 Task: Play online crossword game.
Action: Mouse moved to (345, 206)
Screenshot: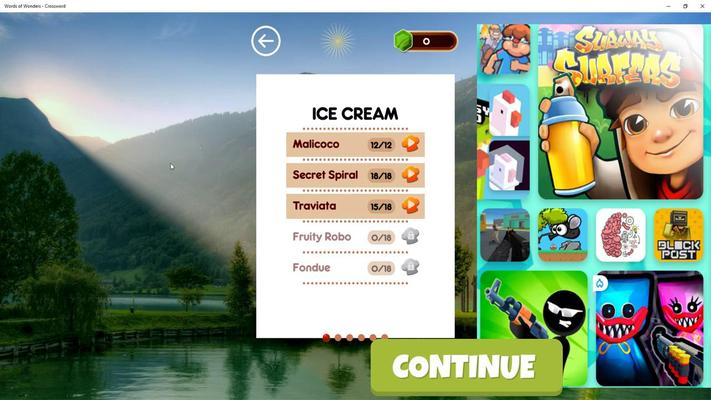 
Action: Mouse pressed left at (345, 206)
Screenshot: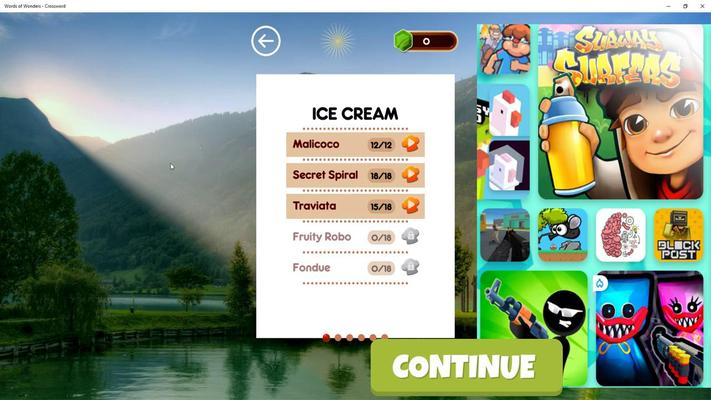 
Action: Mouse moved to (215, 200)
Screenshot: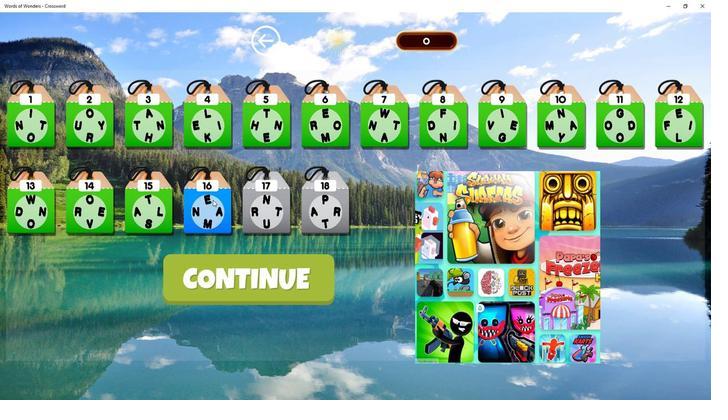
Action: Mouse pressed left at (215, 200)
Screenshot: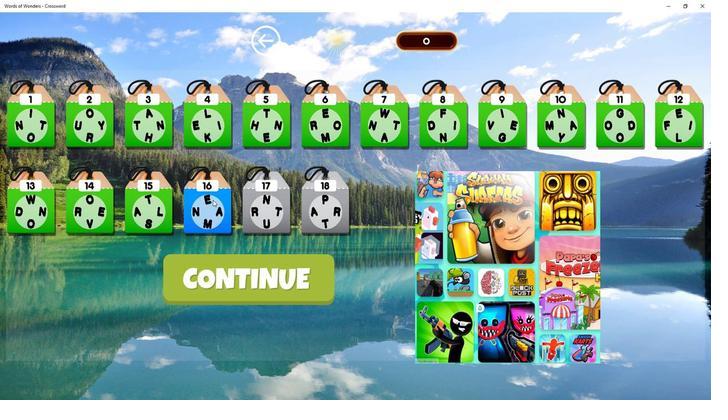 
Action: Mouse moved to (342, 264)
Screenshot: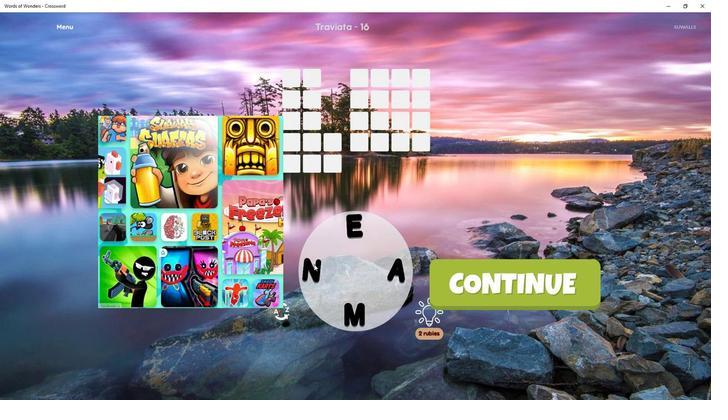 
Action: Mouse pressed left at (342, 264)
Screenshot: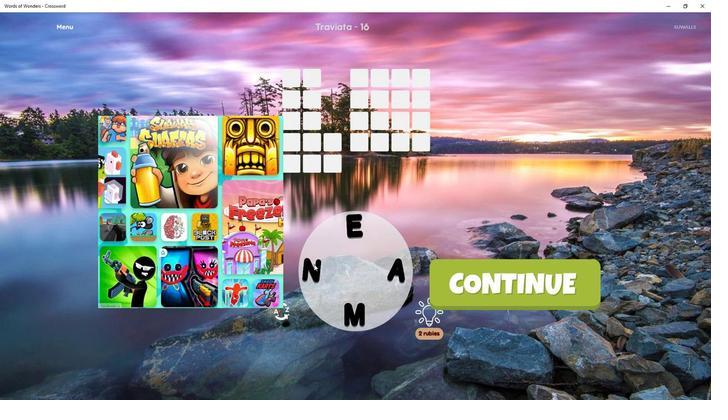 
Action: Mouse moved to (390, 309)
Screenshot: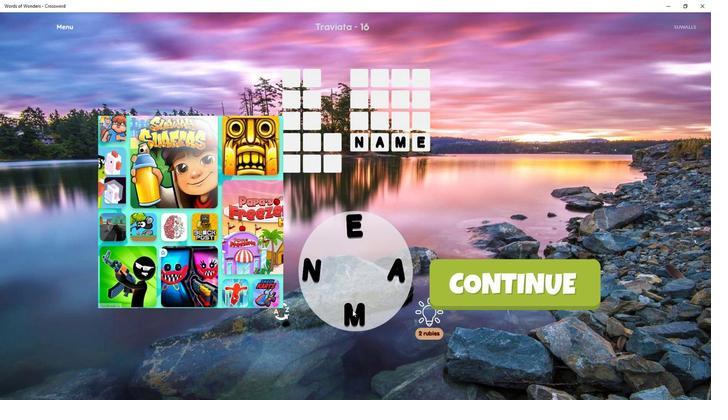 
Action: Mouse pressed left at (390, 309)
Screenshot: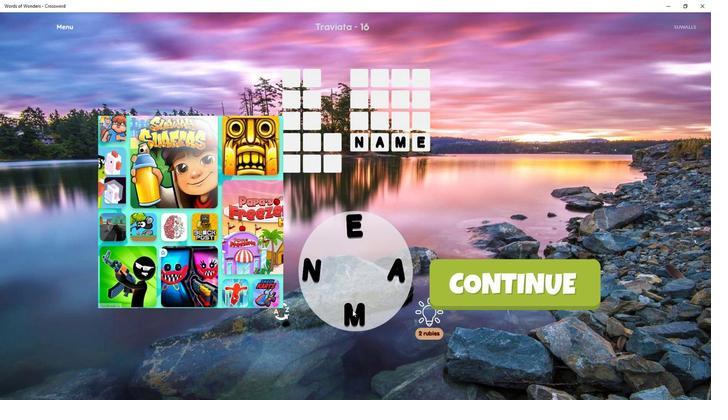 
Action: Mouse moved to (395, 309)
Screenshot: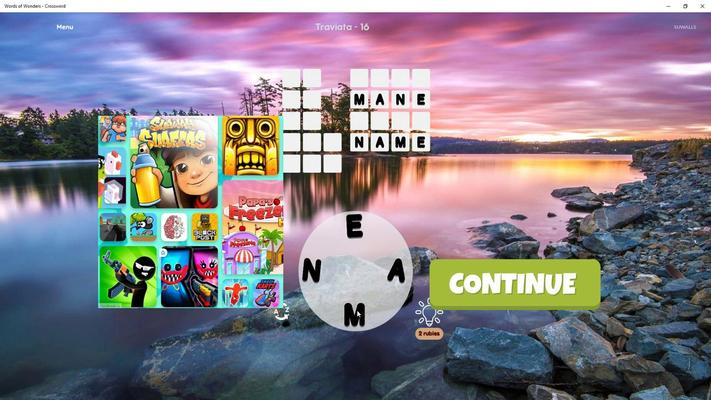
Action: Mouse pressed left at (395, 309)
Screenshot: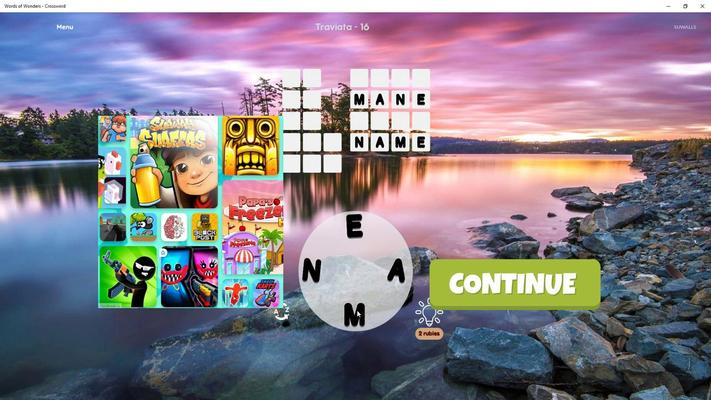 
Action: Mouse moved to (436, 271)
Screenshot: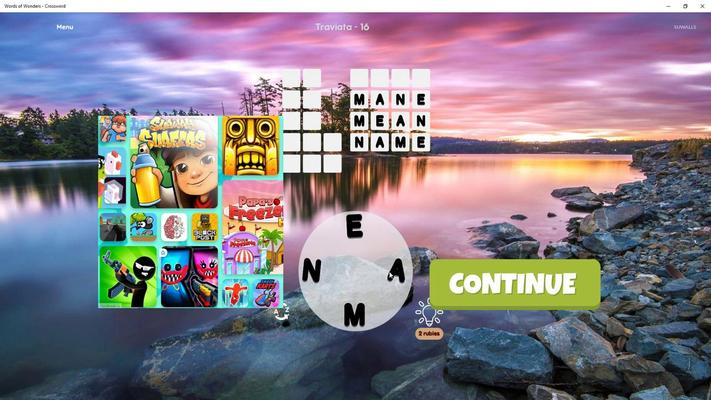
Action: Mouse pressed left at (436, 271)
Screenshot: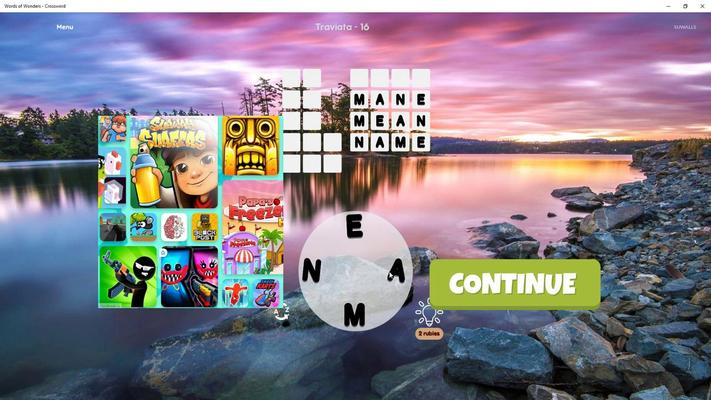 
Action: Mouse moved to (396, 304)
Screenshot: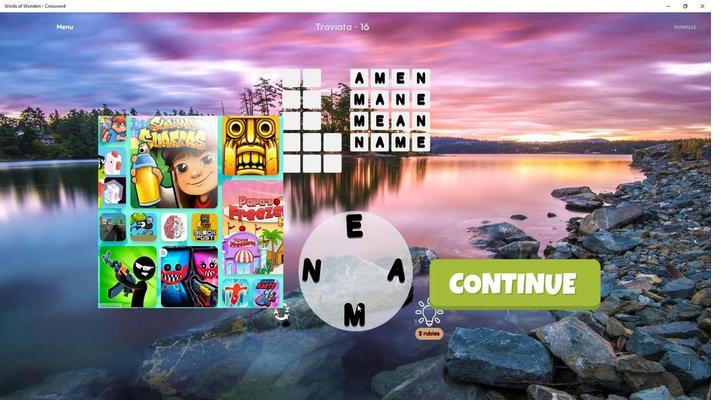 
Action: Mouse pressed left at (396, 304)
Screenshot: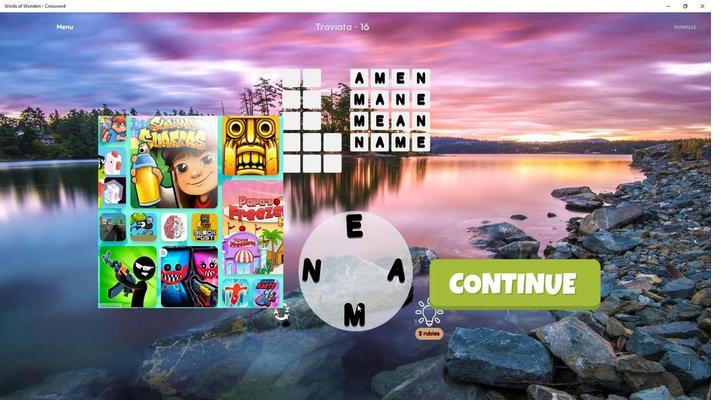 
Action: Mouse moved to (390, 309)
Screenshot: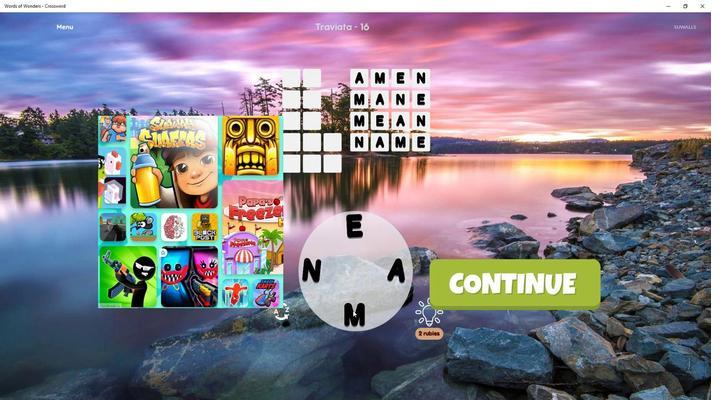 
Action: Mouse pressed left at (390, 309)
Screenshot: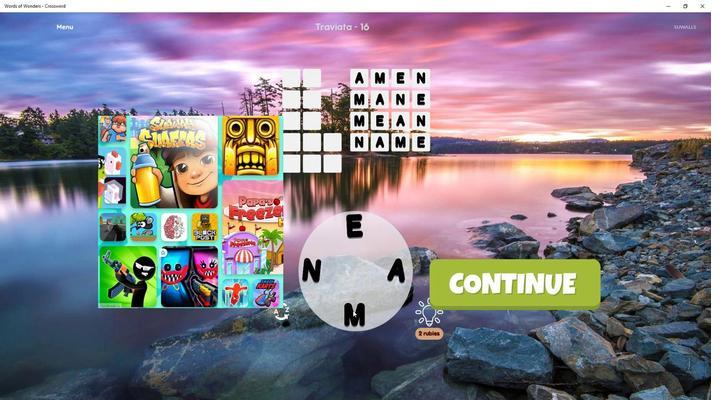 
Action: Mouse moved to (383, 305)
Screenshot: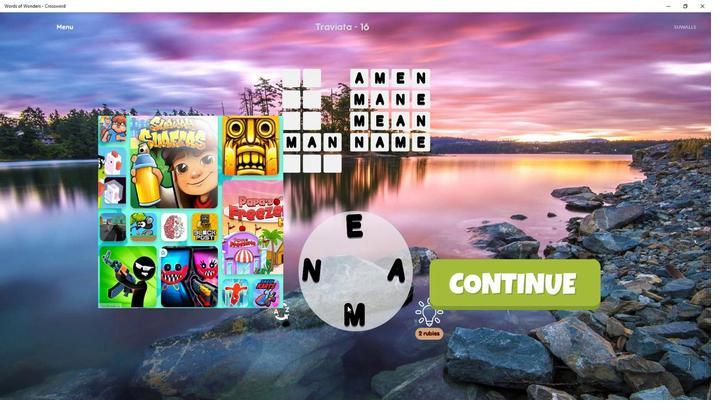 
Action: Mouse pressed left at (383, 305)
Screenshot: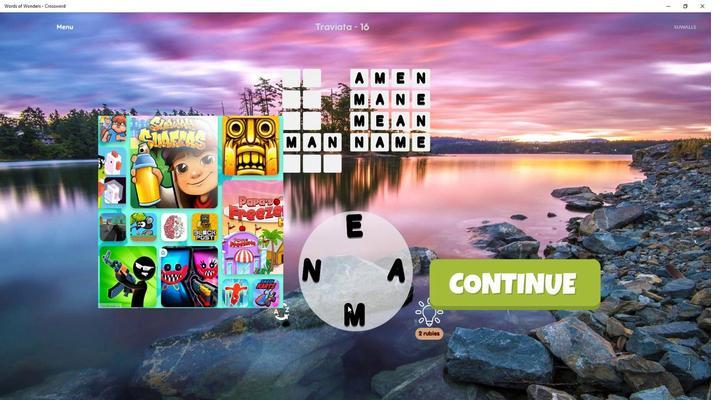 
Action: Mouse moved to (402, 312)
Screenshot: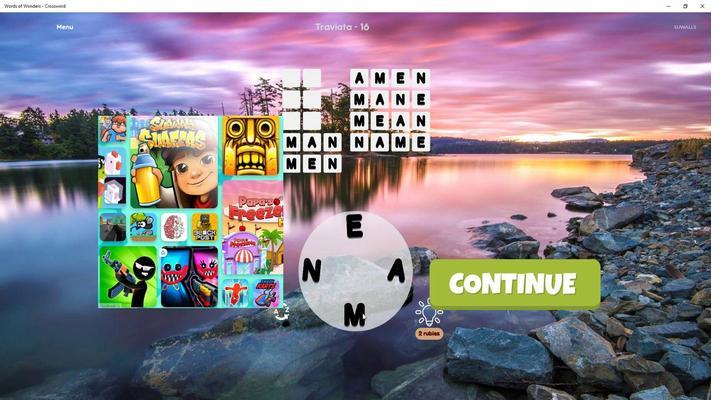 
Action: Mouse pressed left at (402, 312)
Screenshot: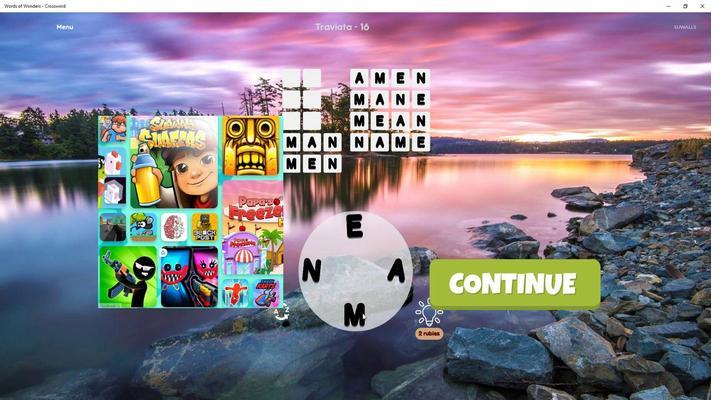 
Action: Mouse moved to (437, 269)
Screenshot: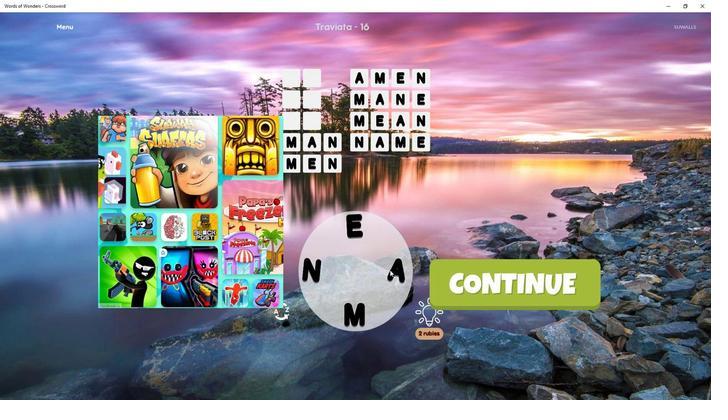 
Action: Mouse pressed left at (437, 269)
Screenshot: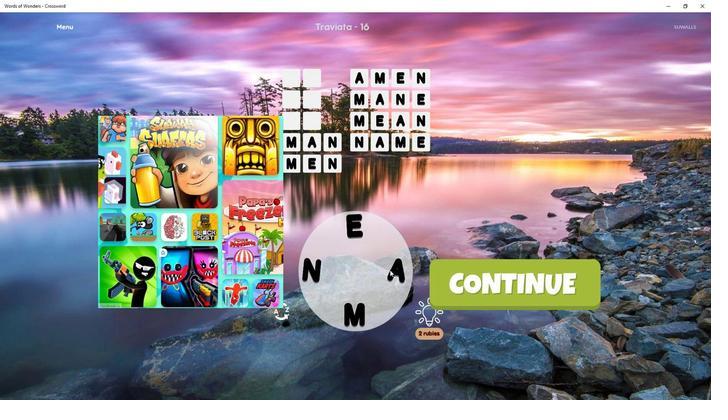 
Action: Mouse moved to (443, 273)
Screenshot: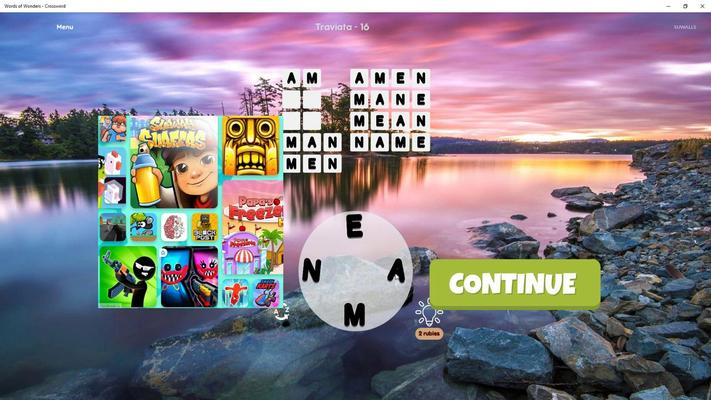 
Action: Mouse pressed left at (443, 273)
Screenshot: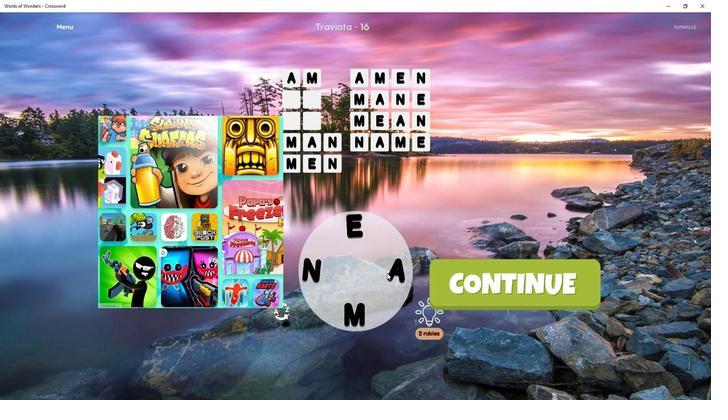 
Action: Mouse moved to (334, 270)
Screenshot: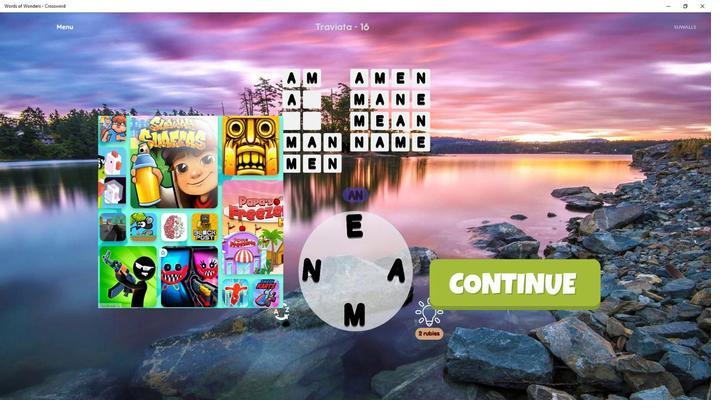 
Action: Mouse pressed left at (334, 270)
Screenshot: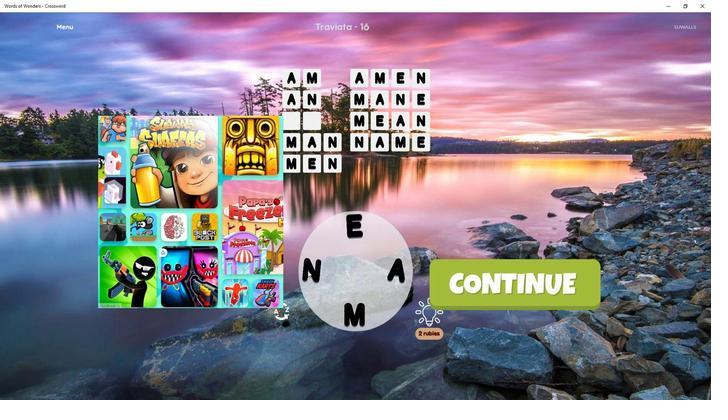 
Action: Mouse moved to (394, 310)
Screenshot: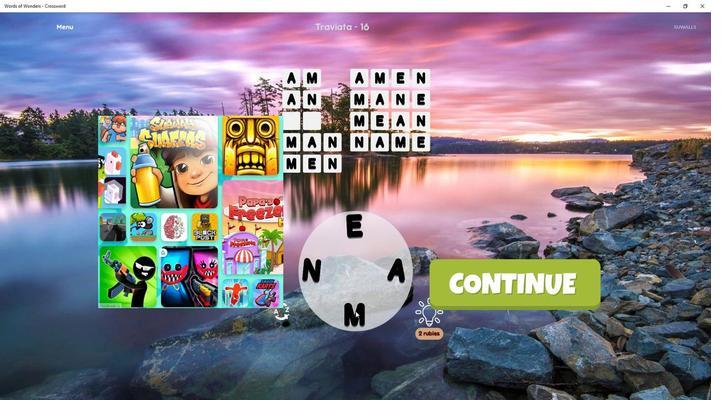 
Action: Mouse pressed left at (394, 310)
Screenshot: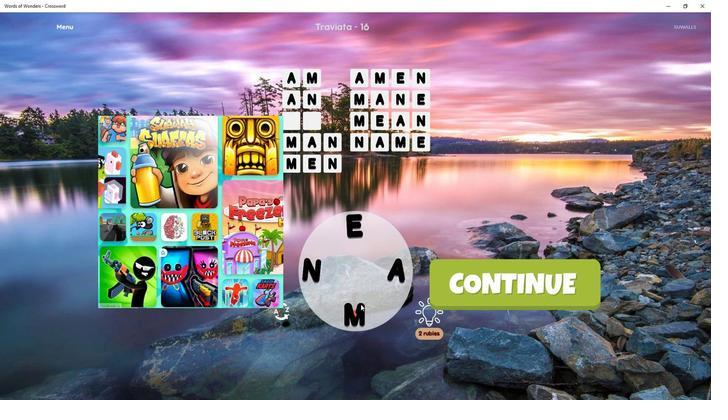 
Action: Mouse moved to (389, 310)
Screenshot: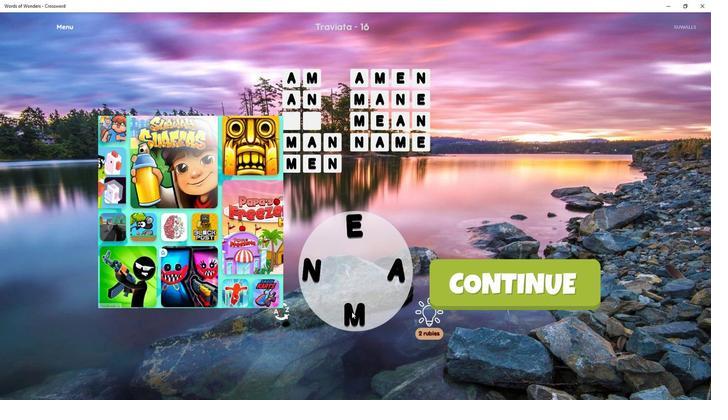 
Action: Mouse pressed left at (389, 310)
Screenshot: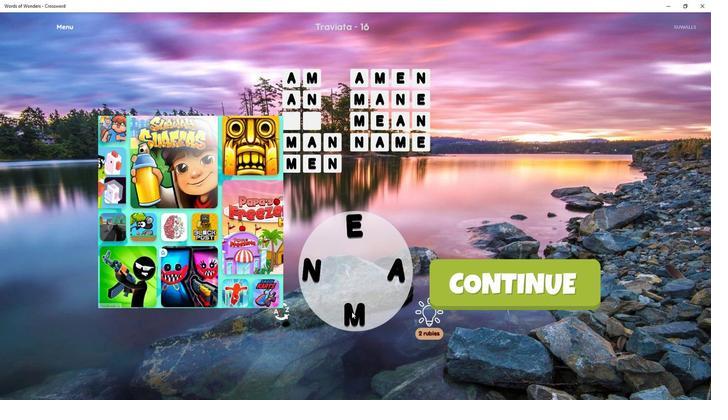 
Action: Mouse moved to (386, 235)
Screenshot: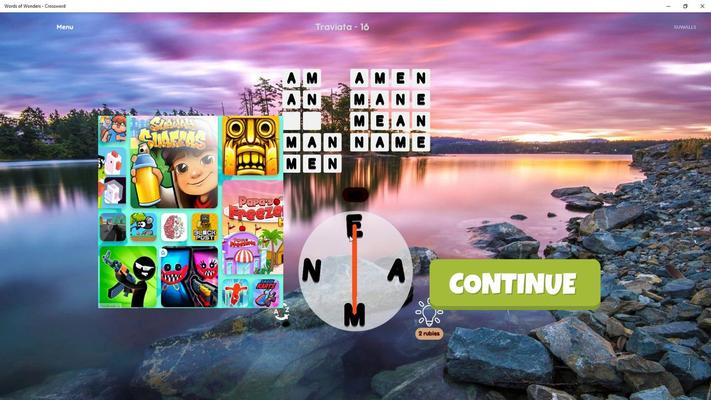 
